 Task: Create a due date automation when advanced on, 2 days after a card is due add dates starting next week at 11:00 AM.
Action: Mouse moved to (1113, 84)
Screenshot: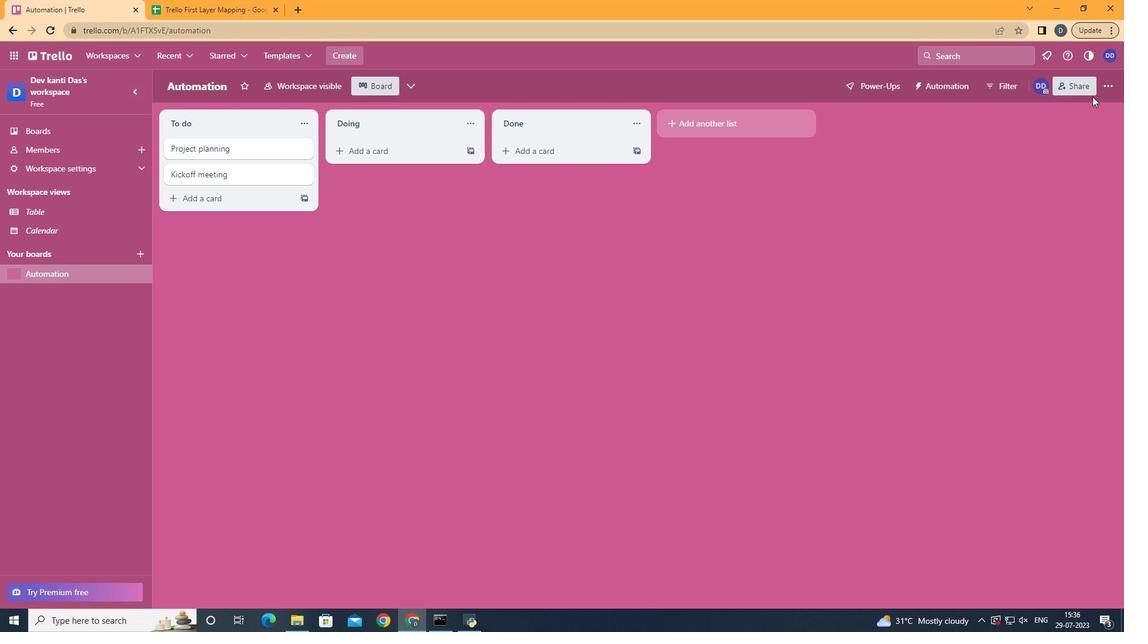 
Action: Mouse pressed left at (1113, 84)
Screenshot: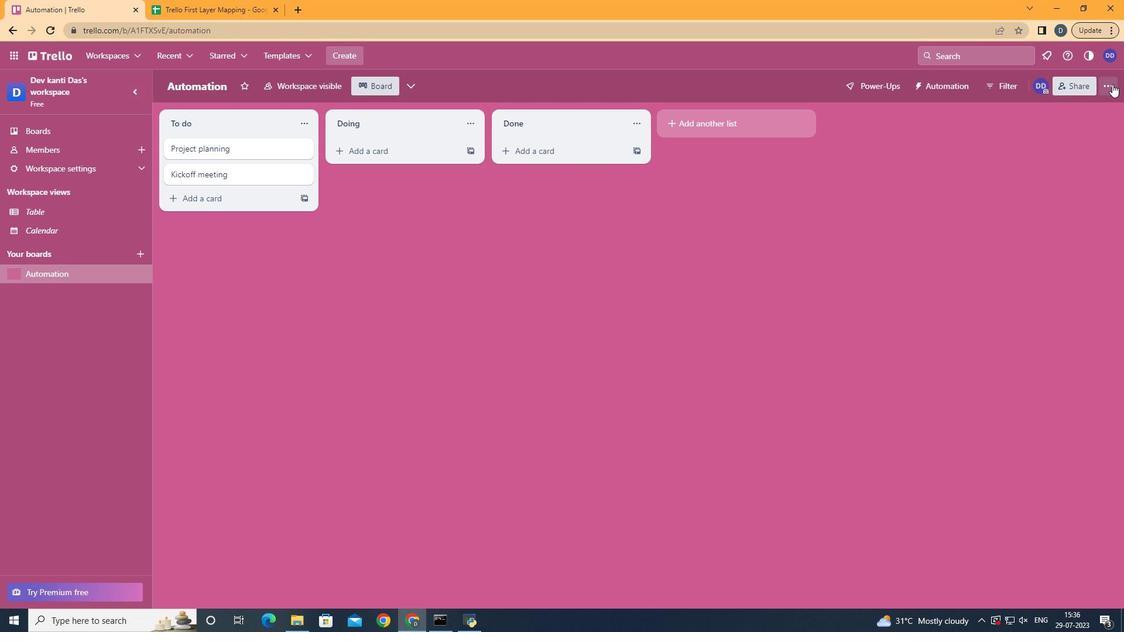 
Action: Mouse moved to (988, 249)
Screenshot: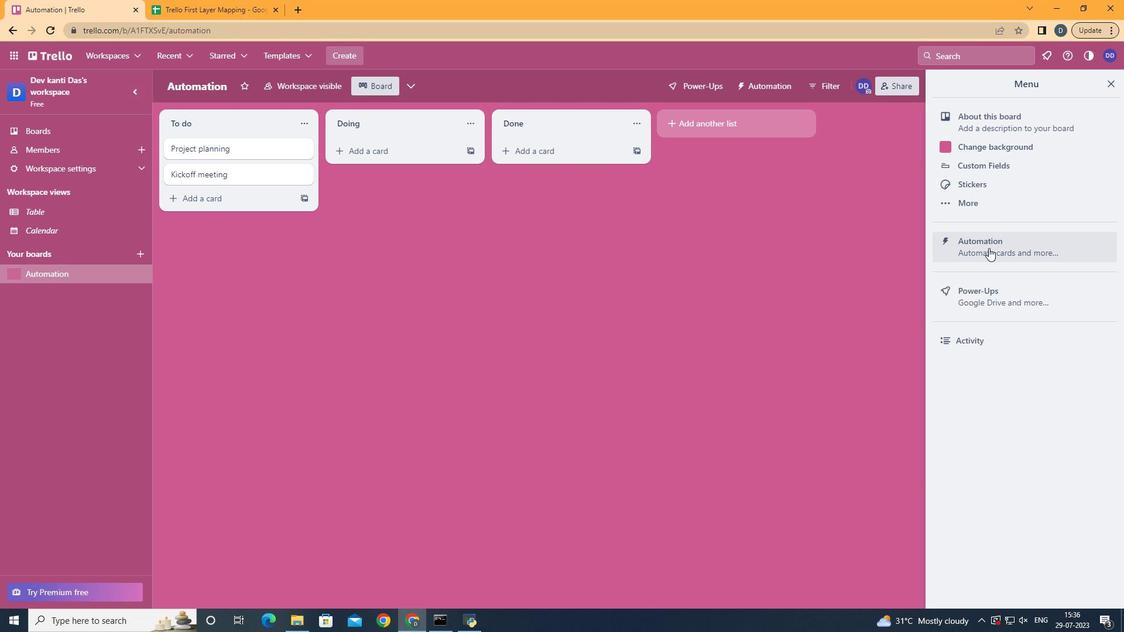 
Action: Mouse pressed left at (988, 249)
Screenshot: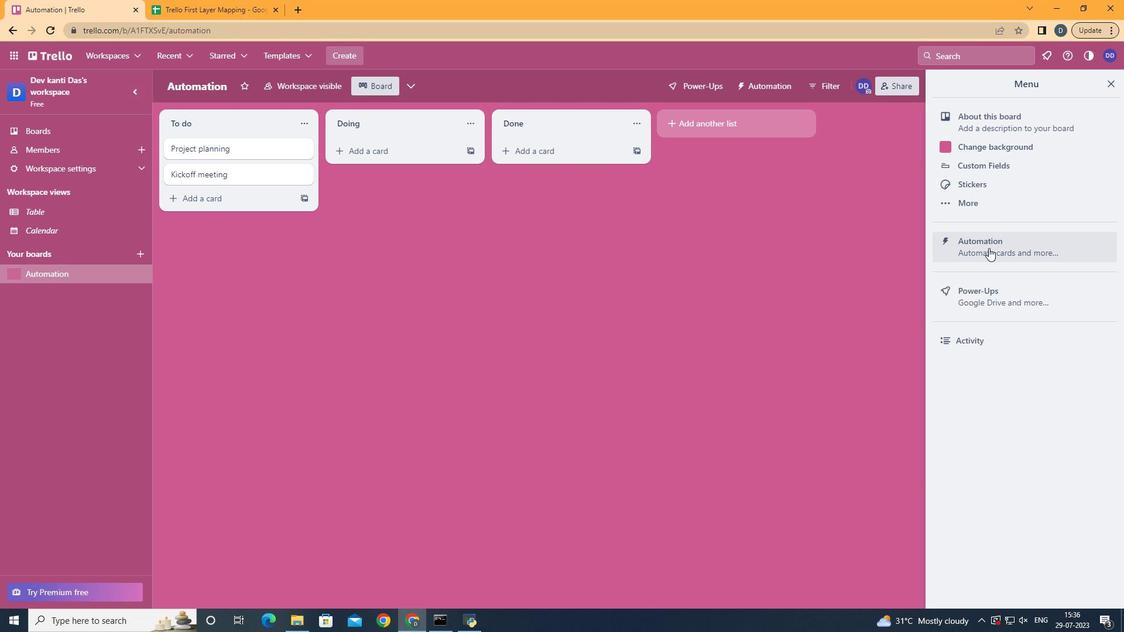 
Action: Mouse moved to (217, 239)
Screenshot: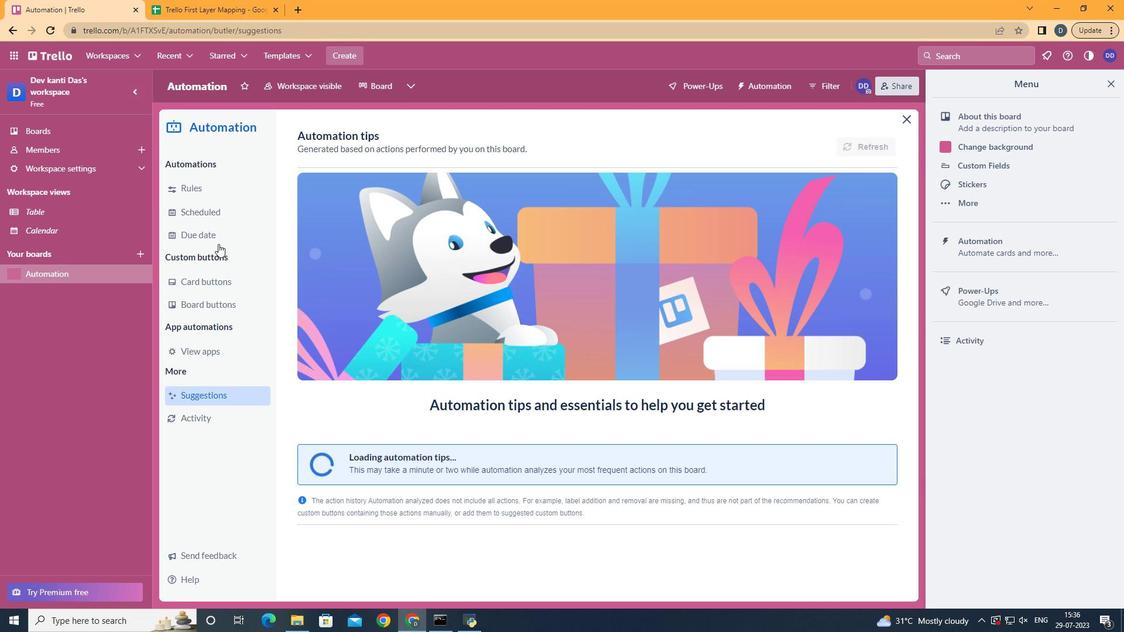 
Action: Mouse pressed left at (217, 239)
Screenshot: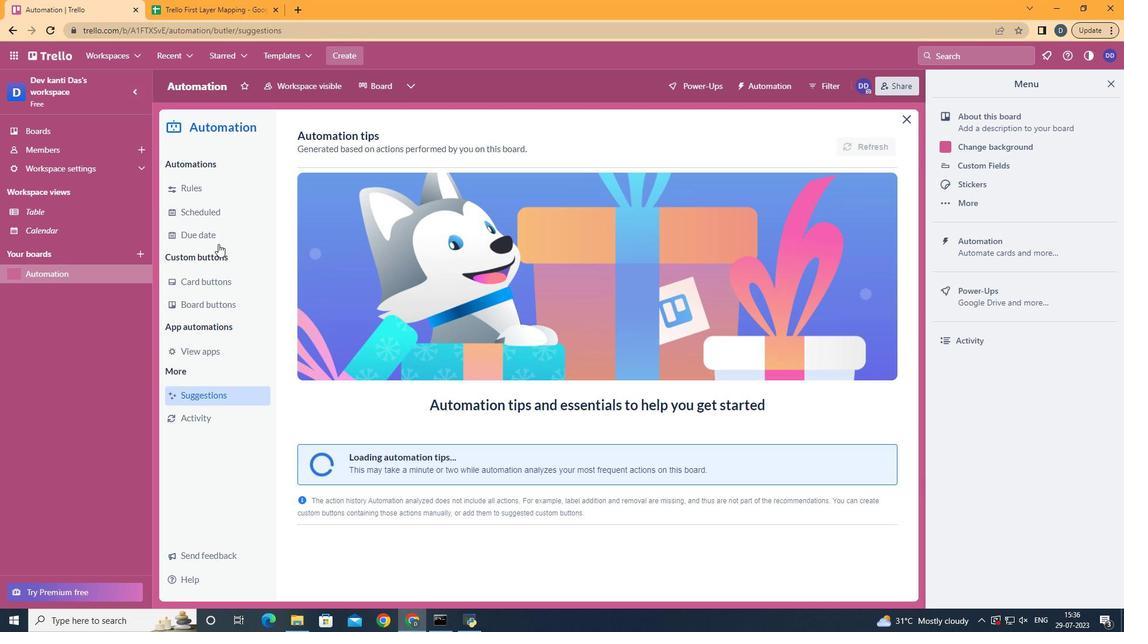 
Action: Mouse moved to (800, 144)
Screenshot: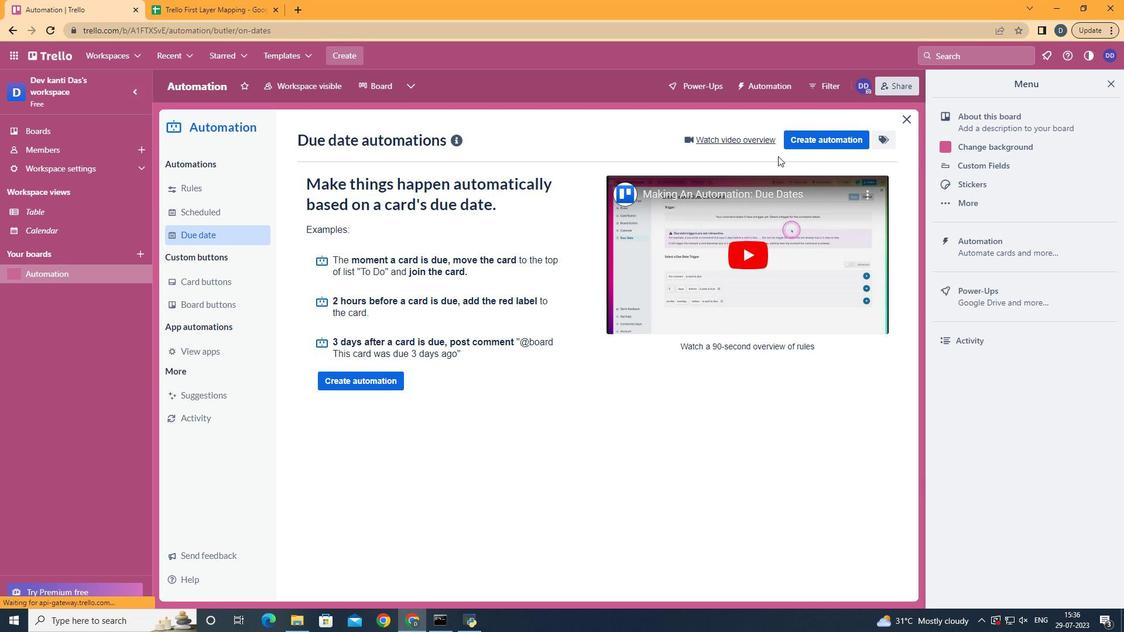 
Action: Mouse pressed left at (800, 144)
Screenshot: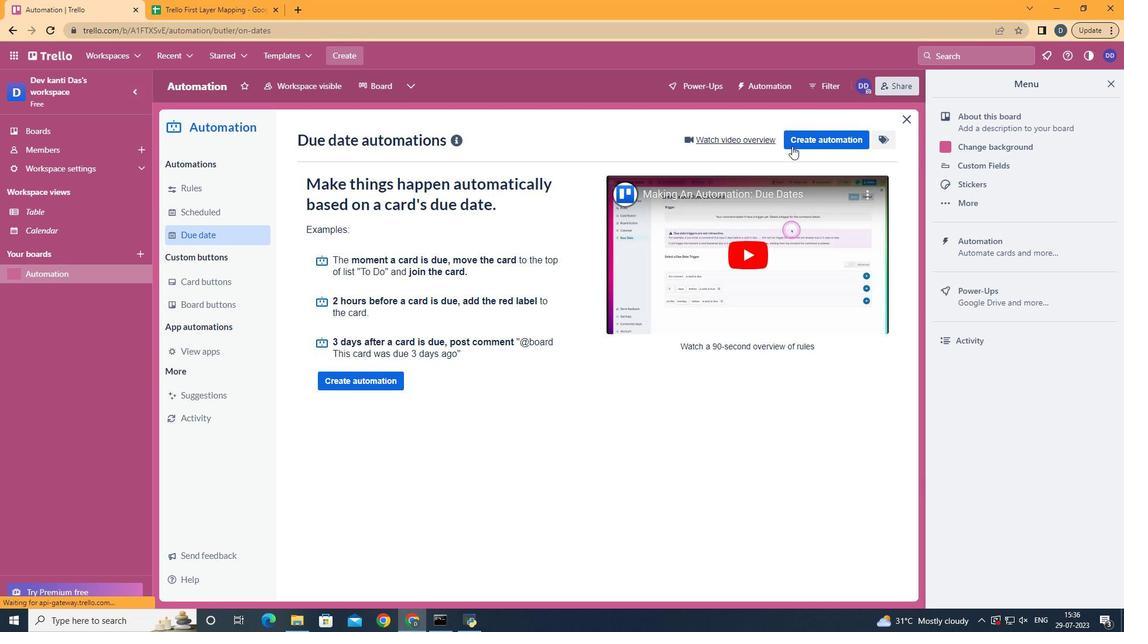 
Action: Mouse moved to (656, 251)
Screenshot: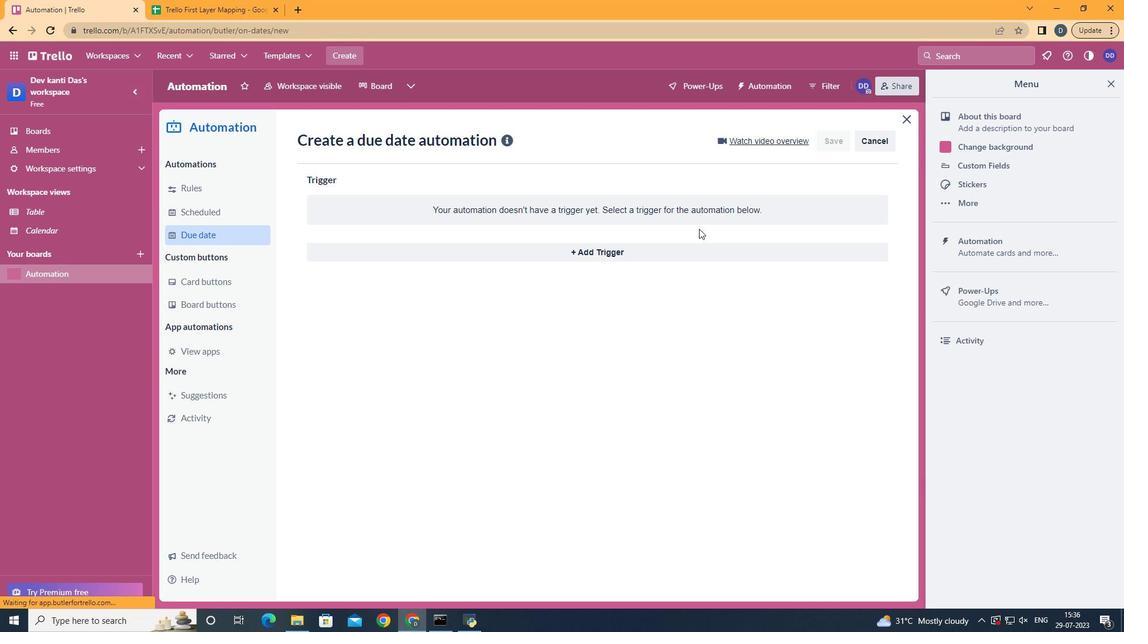 
Action: Mouse pressed left at (656, 251)
Screenshot: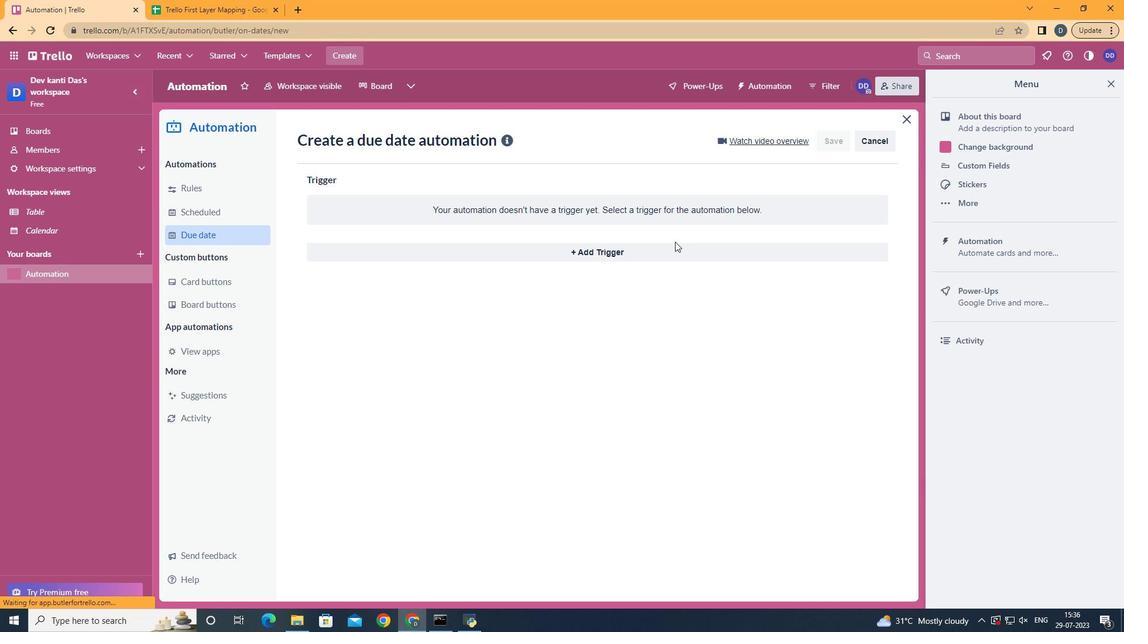 
Action: Mouse moved to (413, 475)
Screenshot: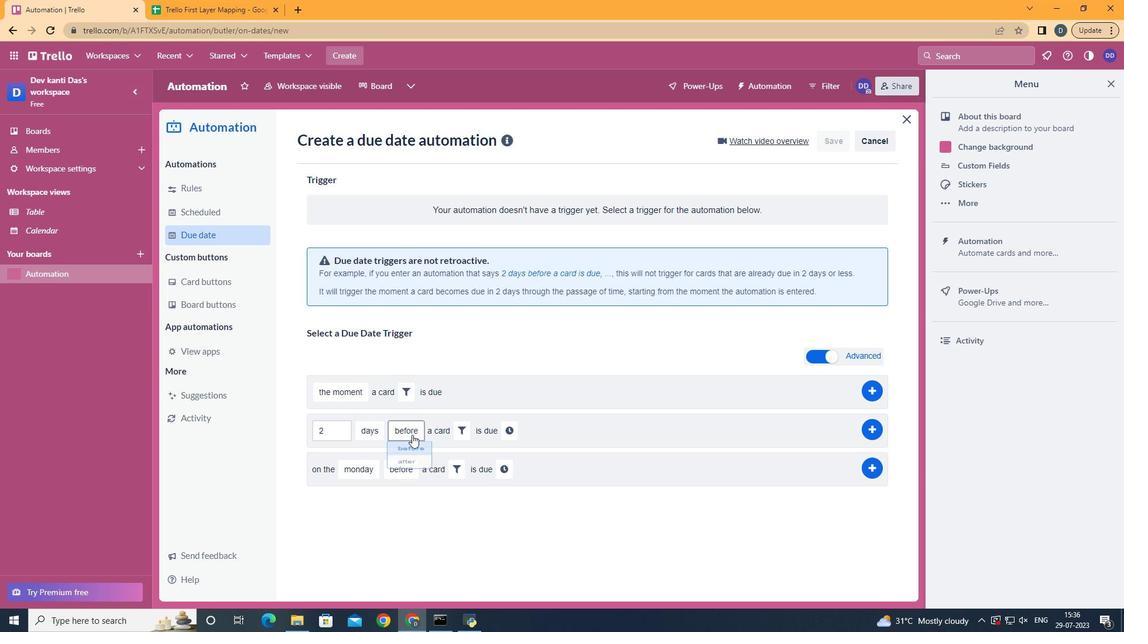 
Action: Mouse pressed left at (413, 475)
Screenshot: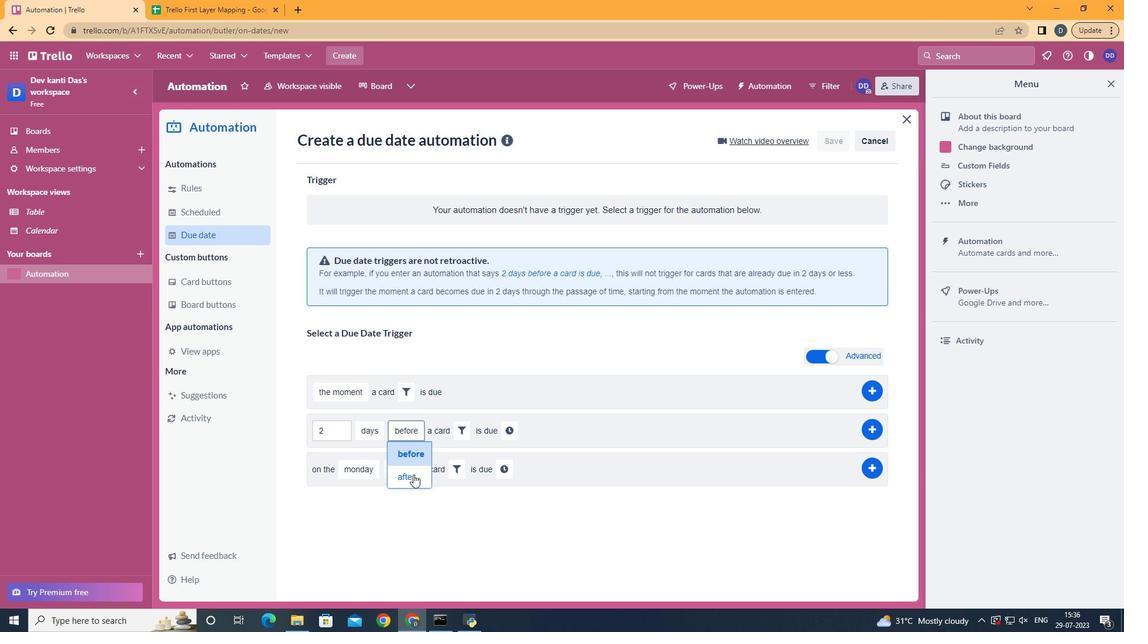 
Action: Mouse moved to (461, 428)
Screenshot: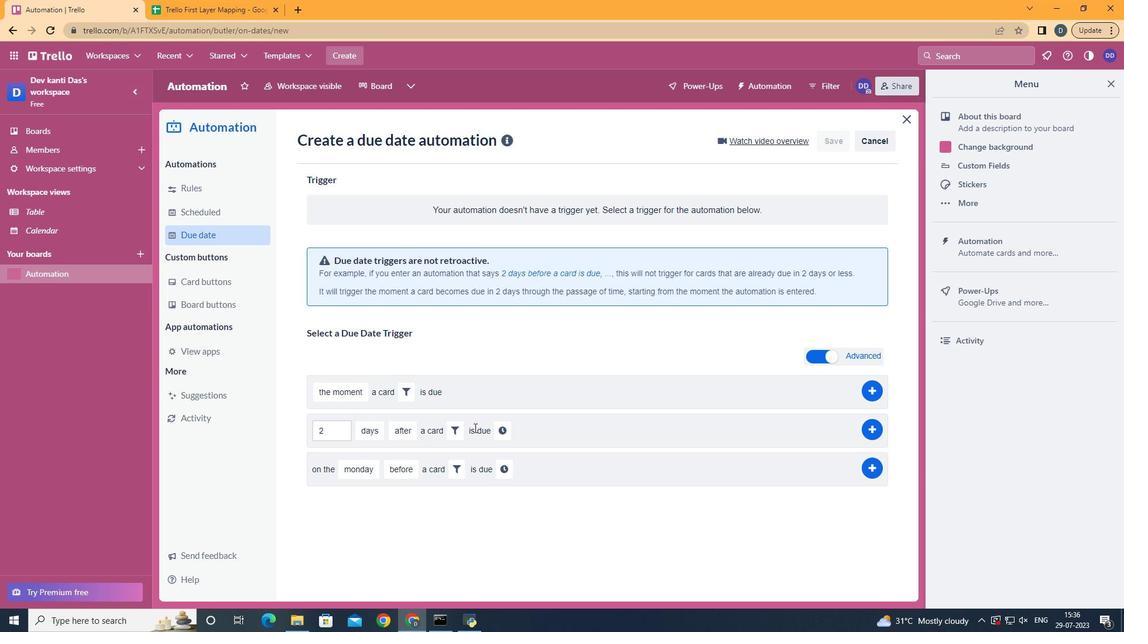 
Action: Mouse pressed left at (461, 428)
Screenshot: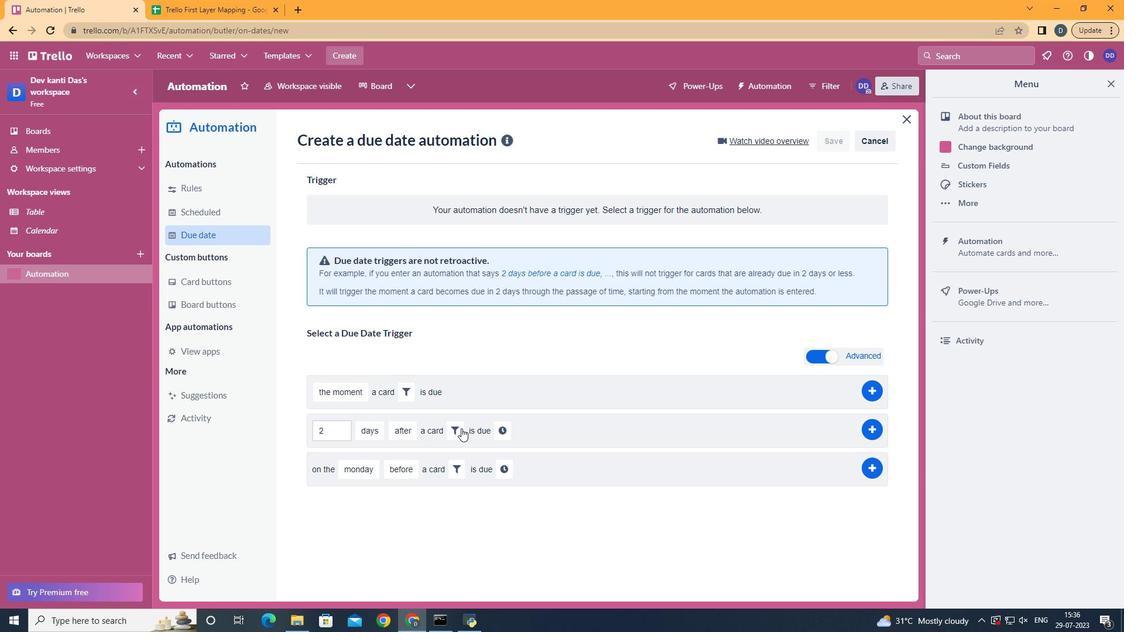
Action: Mouse moved to (509, 462)
Screenshot: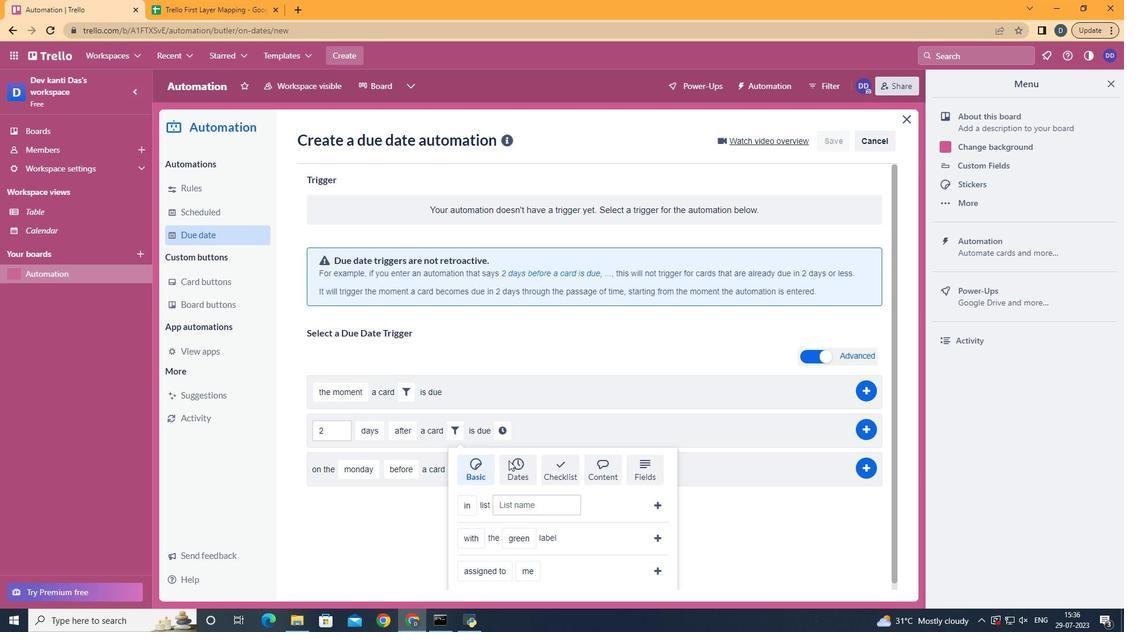 
Action: Mouse pressed left at (509, 462)
Screenshot: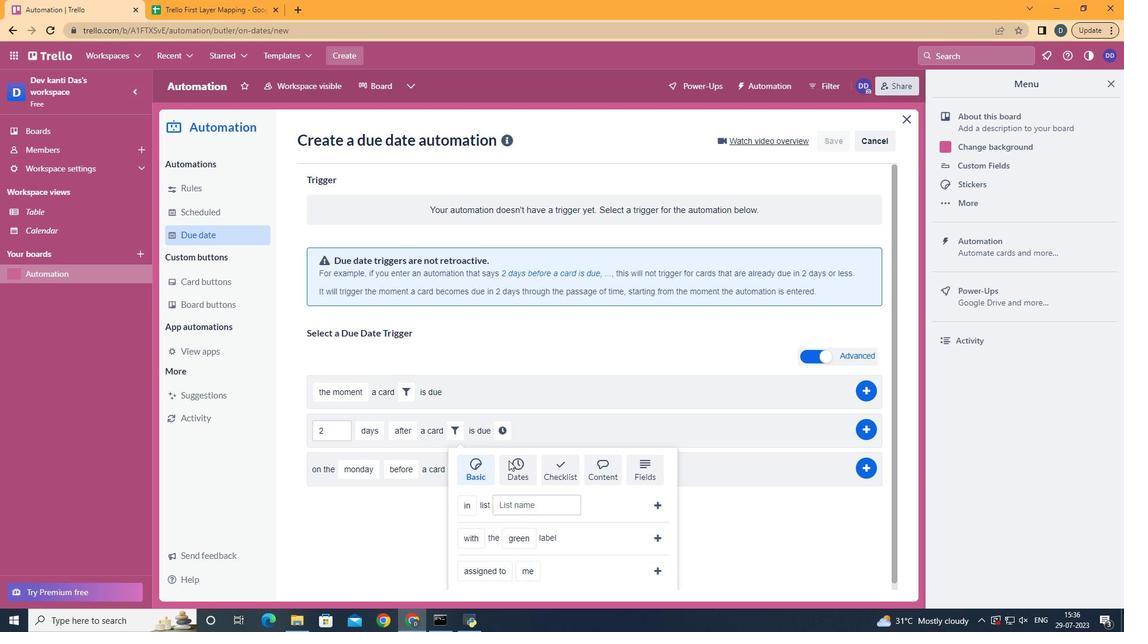 
Action: Mouse scrolled (509, 461) with delta (0, 0)
Screenshot: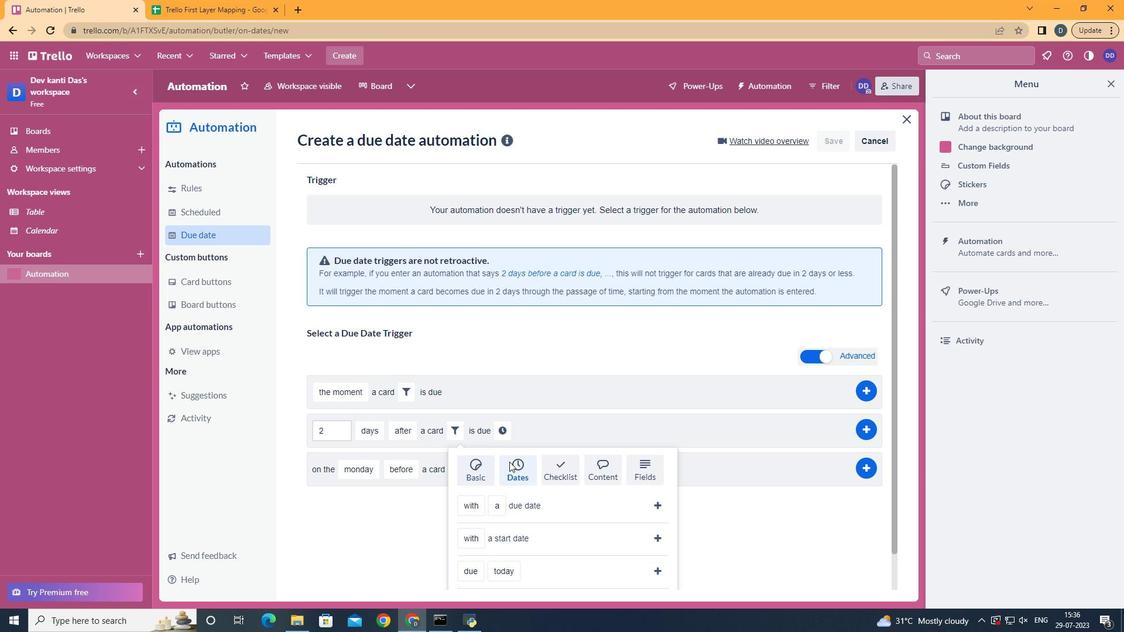 
Action: Mouse scrolled (509, 461) with delta (0, 0)
Screenshot: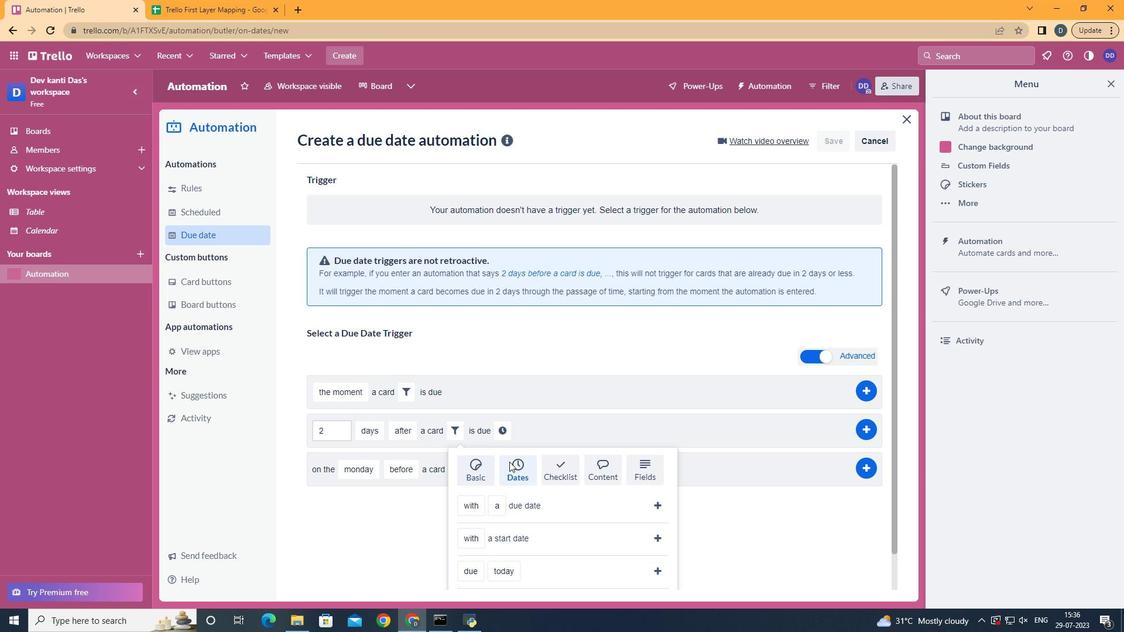 
Action: Mouse scrolled (509, 461) with delta (0, 0)
Screenshot: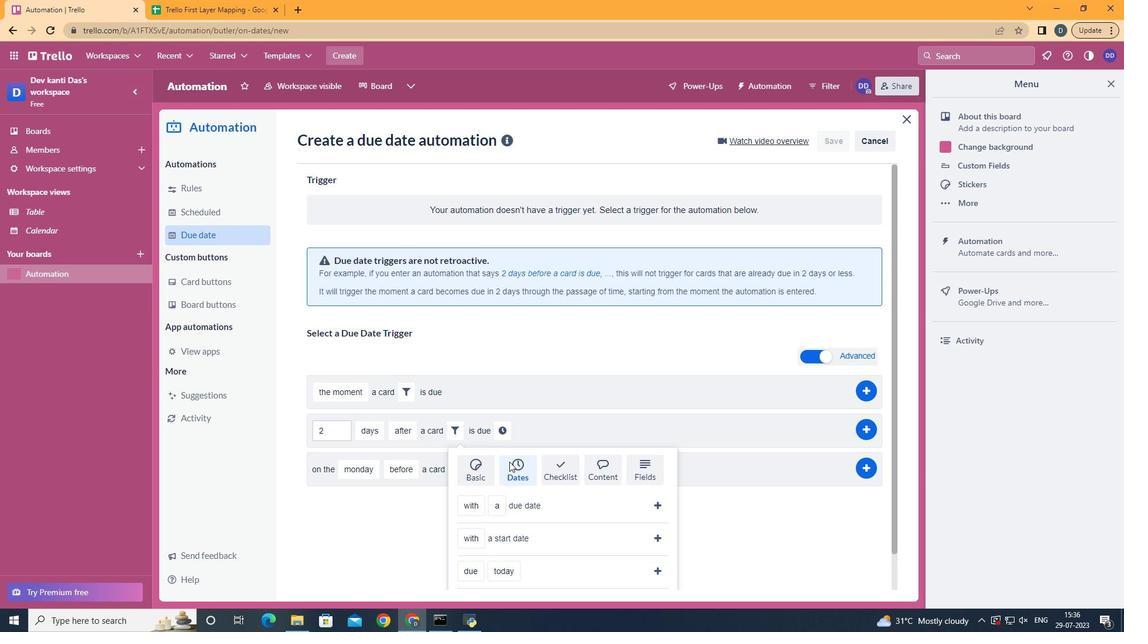 
Action: Mouse scrolled (509, 461) with delta (0, 0)
Screenshot: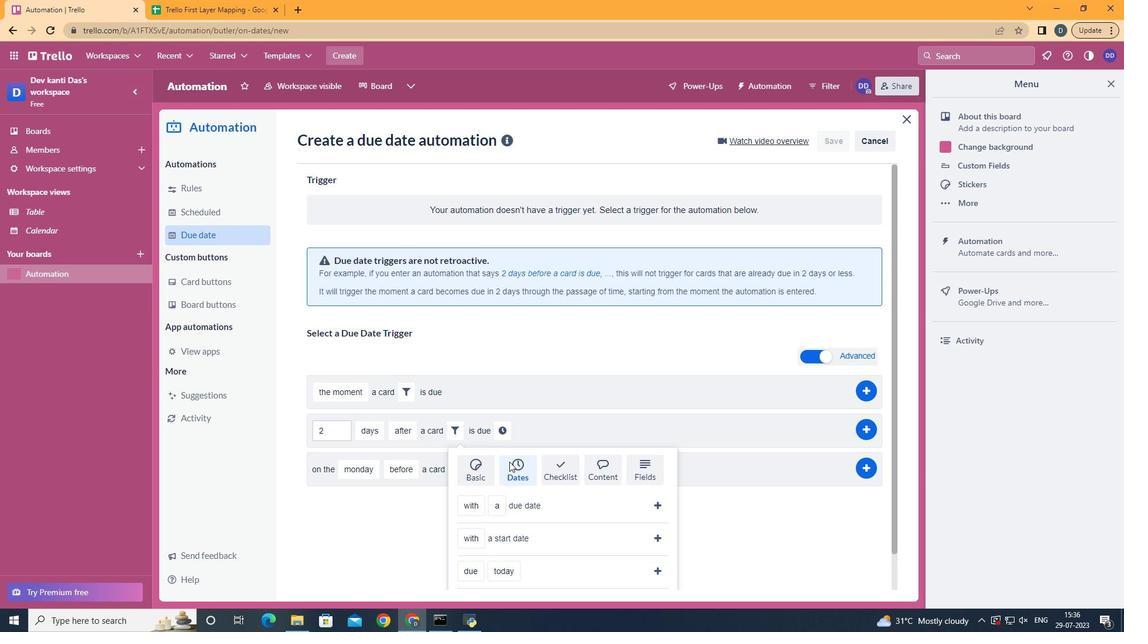 
Action: Mouse scrolled (509, 461) with delta (0, 0)
Screenshot: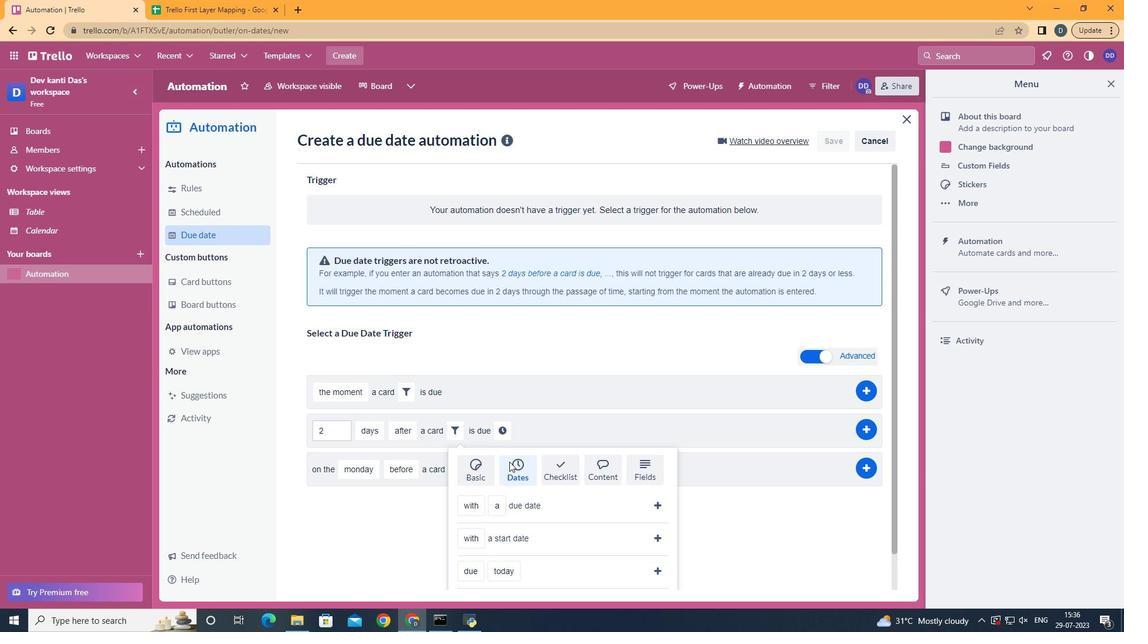 
Action: Mouse moved to (483, 488)
Screenshot: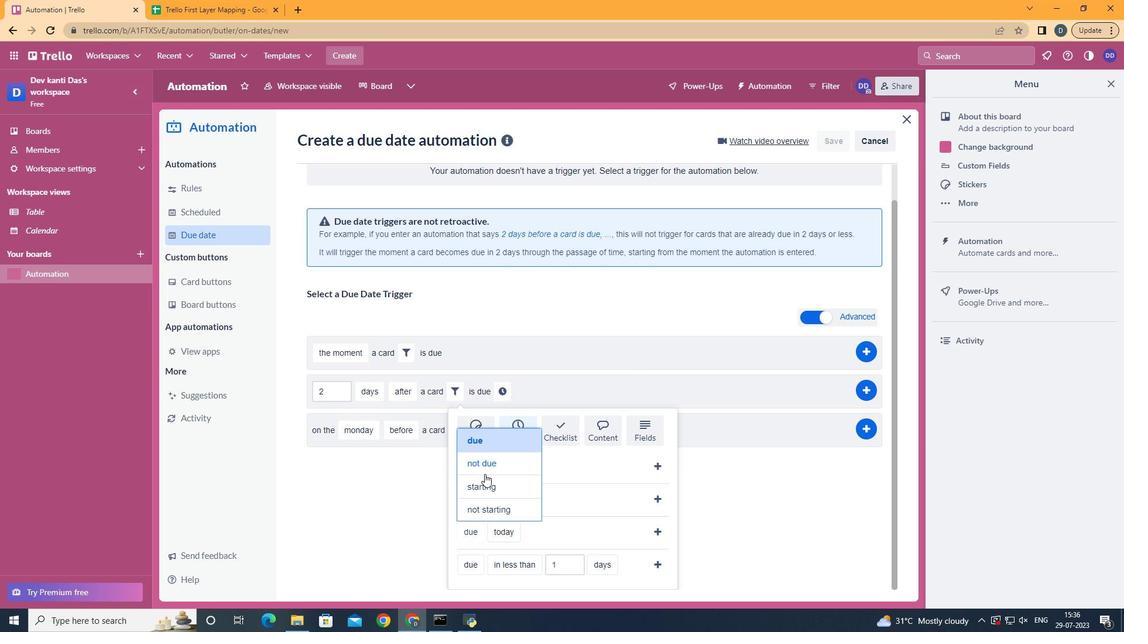 
Action: Mouse pressed left at (483, 488)
Screenshot: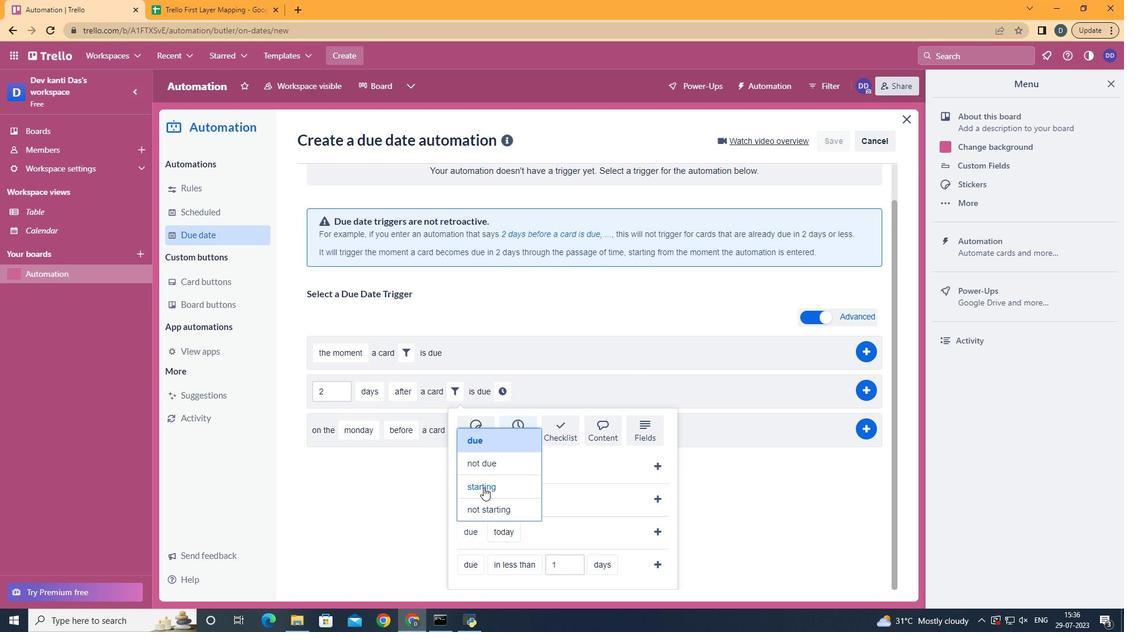 
Action: Mouse moved to (533, 458)
Screenshot: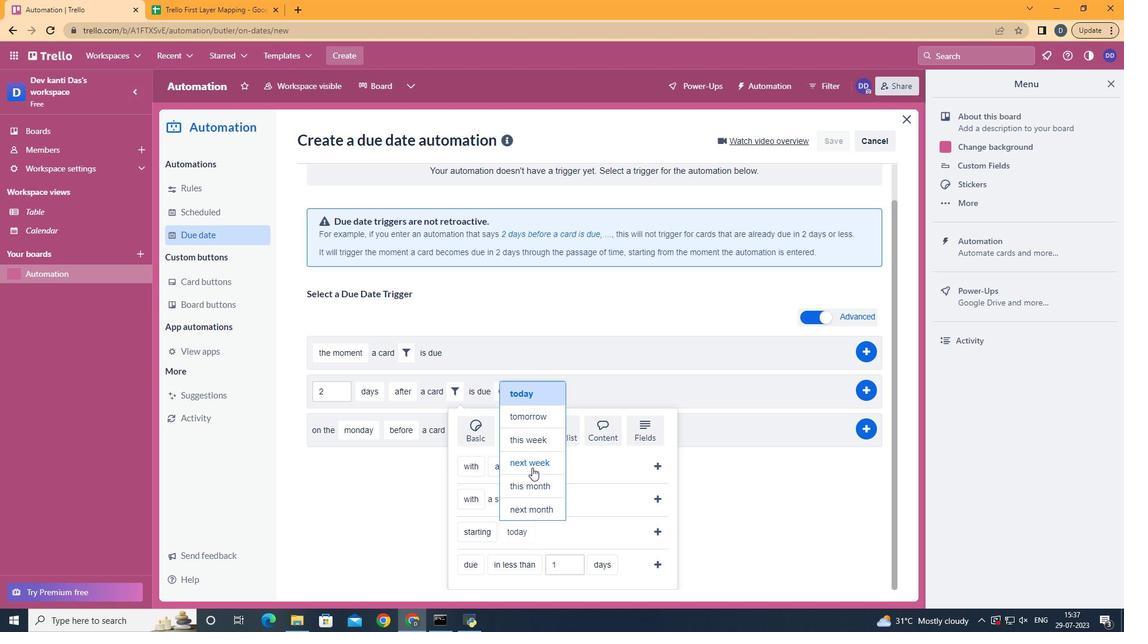 
Action: Mouse pressed left at (533, 458)
Screenshot: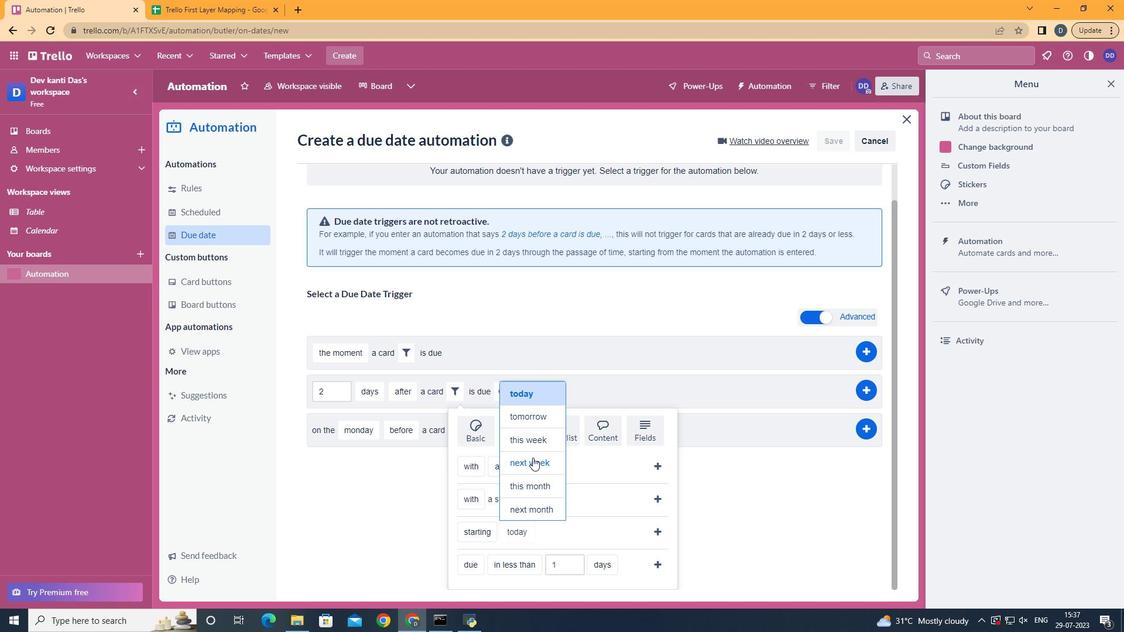 
Action: Mouse moved to (664, 526)
Screenshot: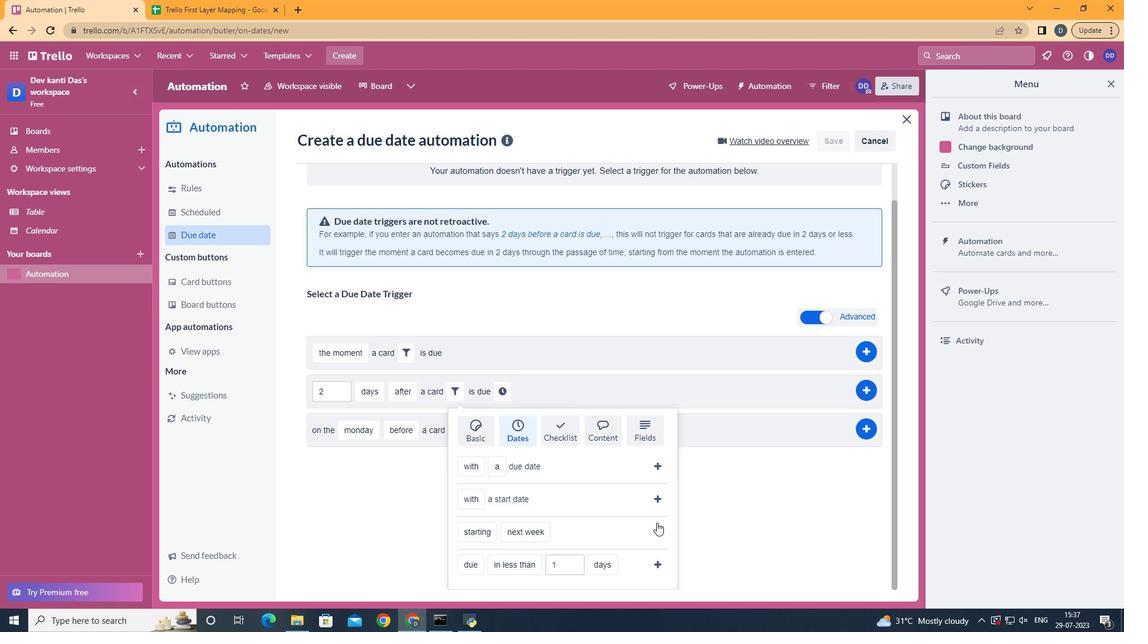 
Action: Mouse pressed left at (664, 526)
Screenshot: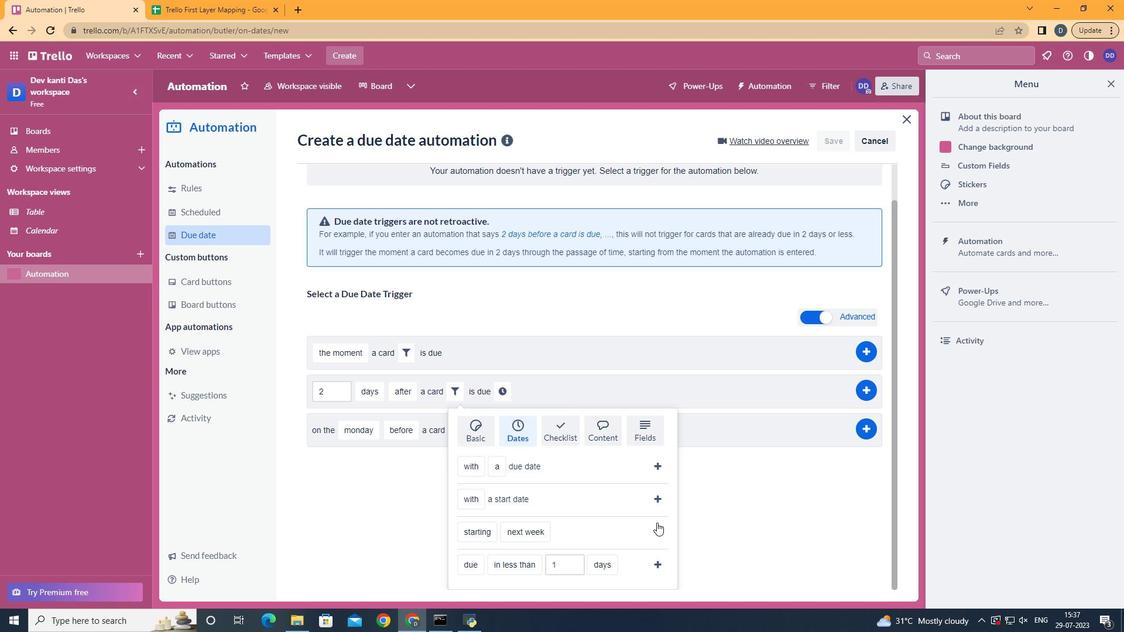 
Action: Mouse moved to (595, 437)
Screenshot: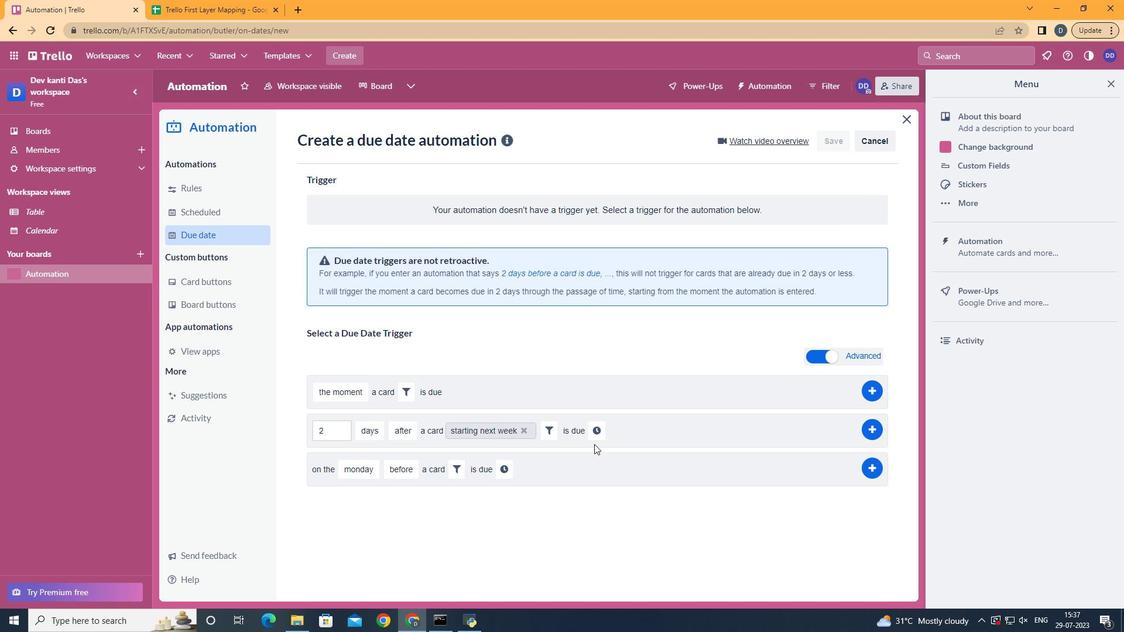 
Action: Mouse pressed left at (595, 437)
Screenshot: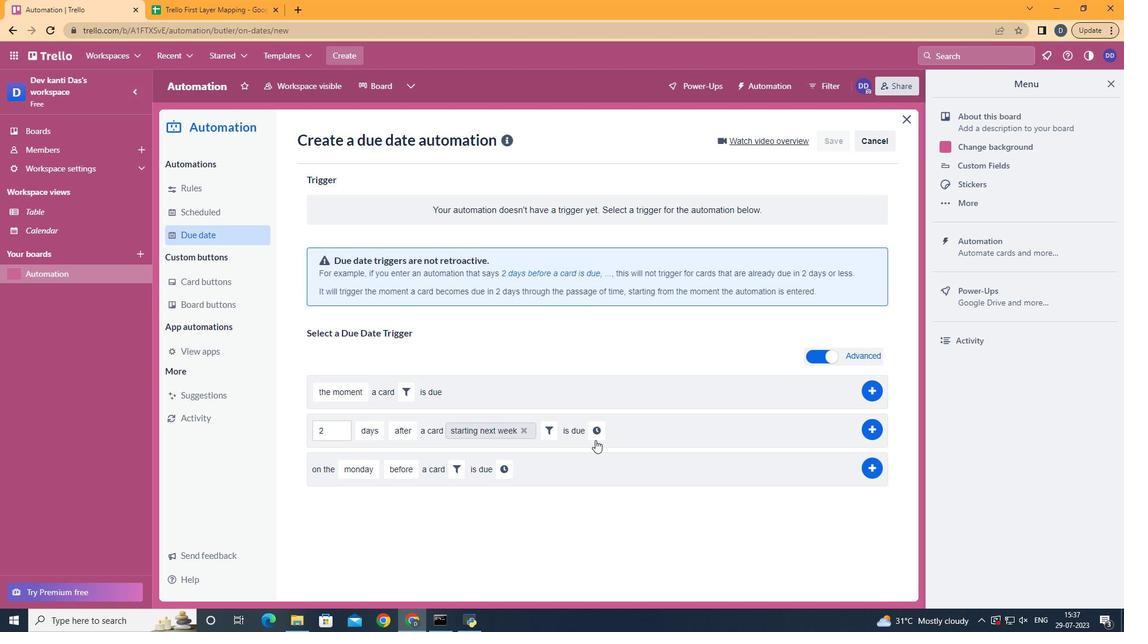 
Action: Mouse moved to (616, 437)
Screenshot: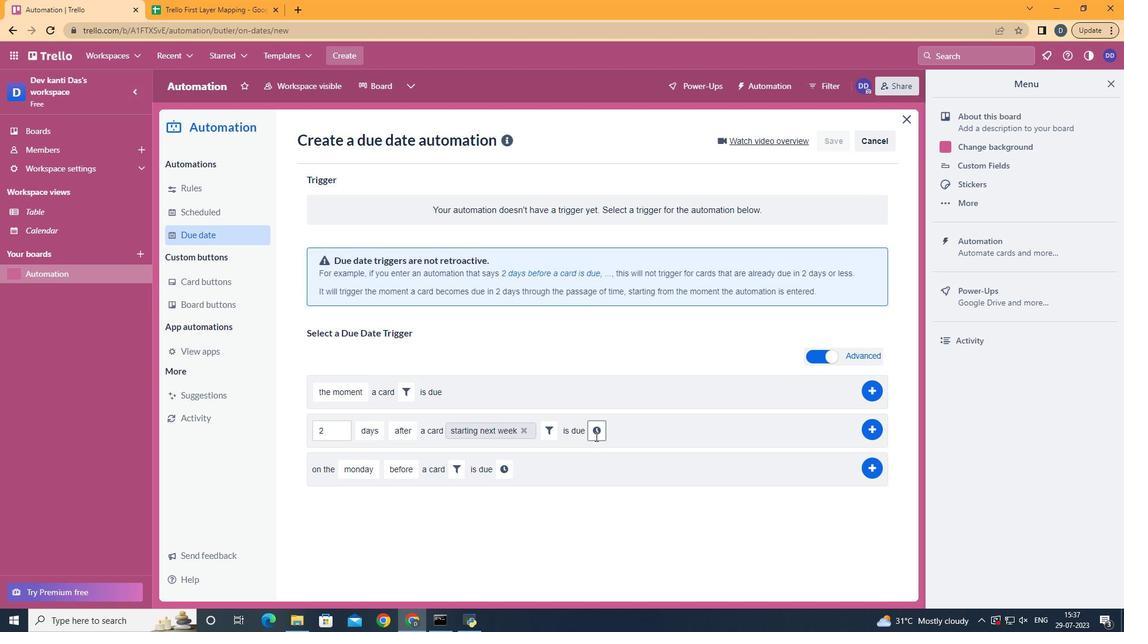 
Action: Mouse pressed left at (616, 437)
Screenshot: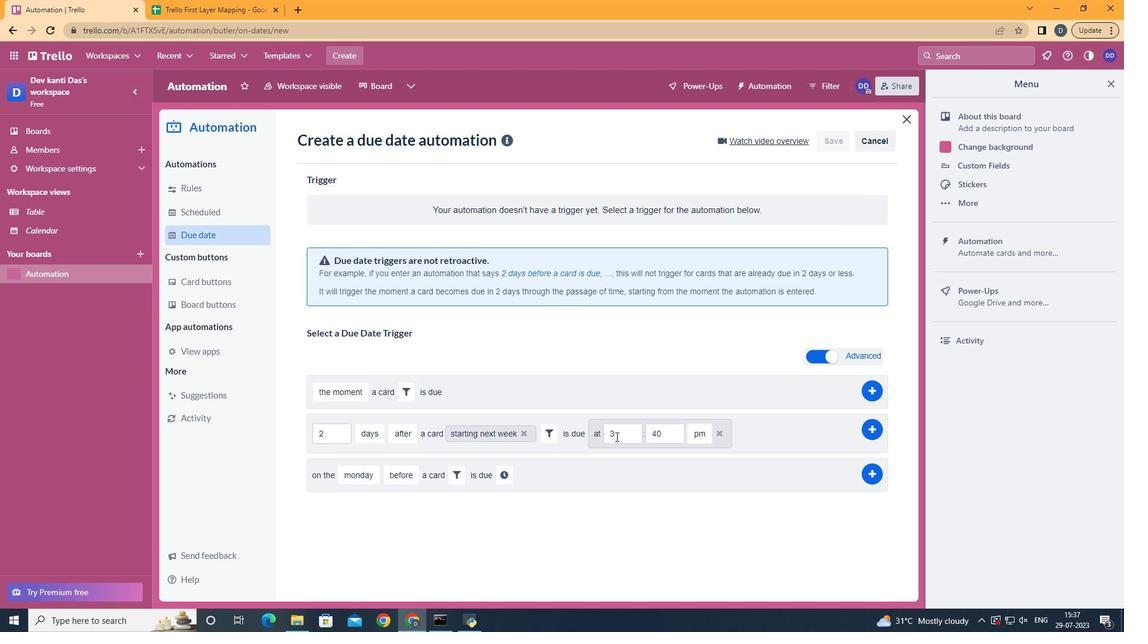 
Action: Key pressed <Key.backspace>11
Screenshot: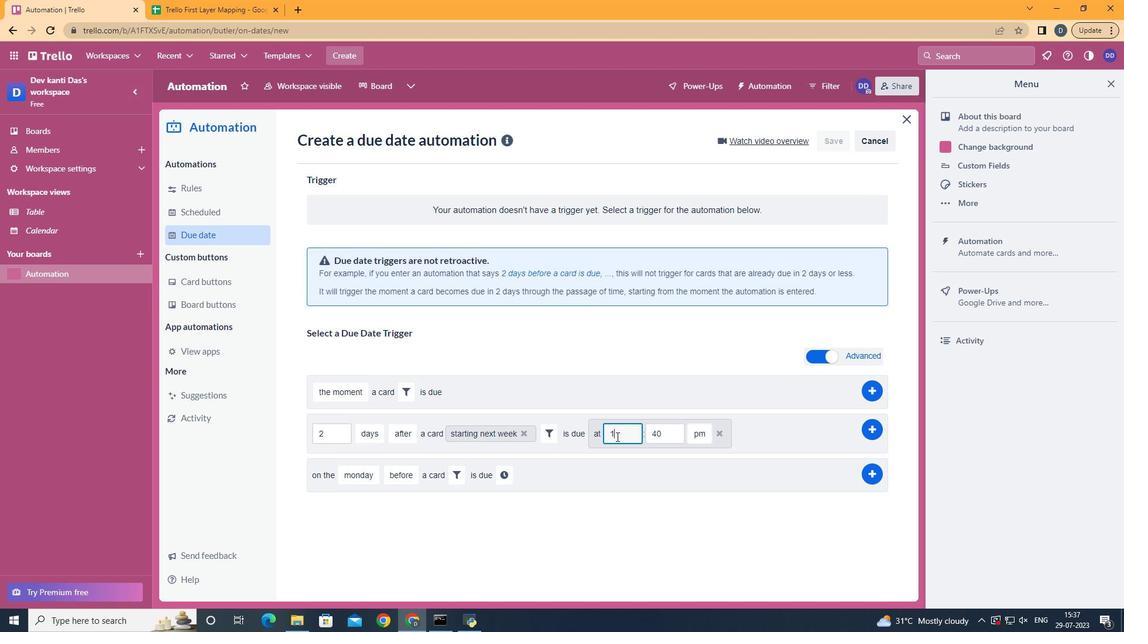 
Action: Mouse moved to (671, 430)
Screenshot: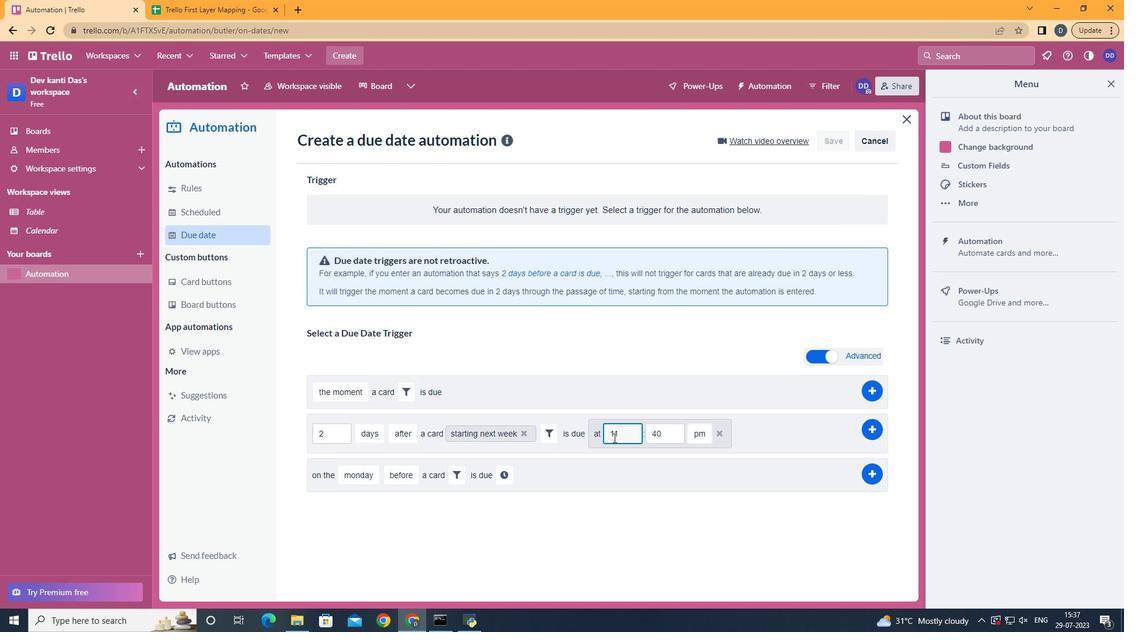 
Action: Mouse pressed left at (671, 430)
Screenshot: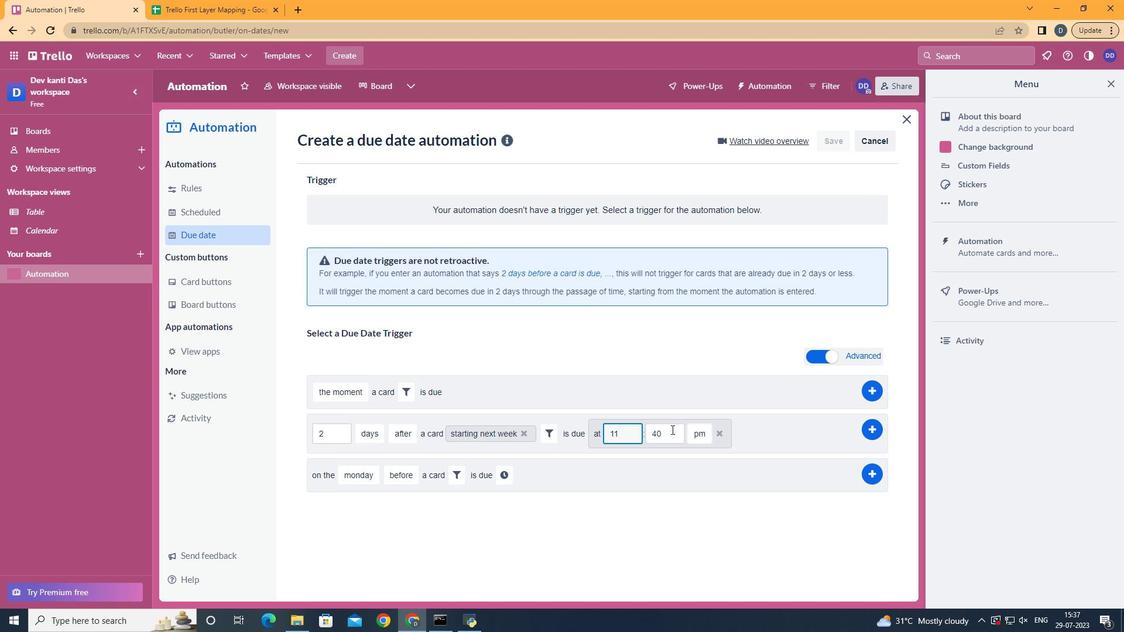 
Action: Key pressed <Key.backspace><Key.backspace>00
Screenshot: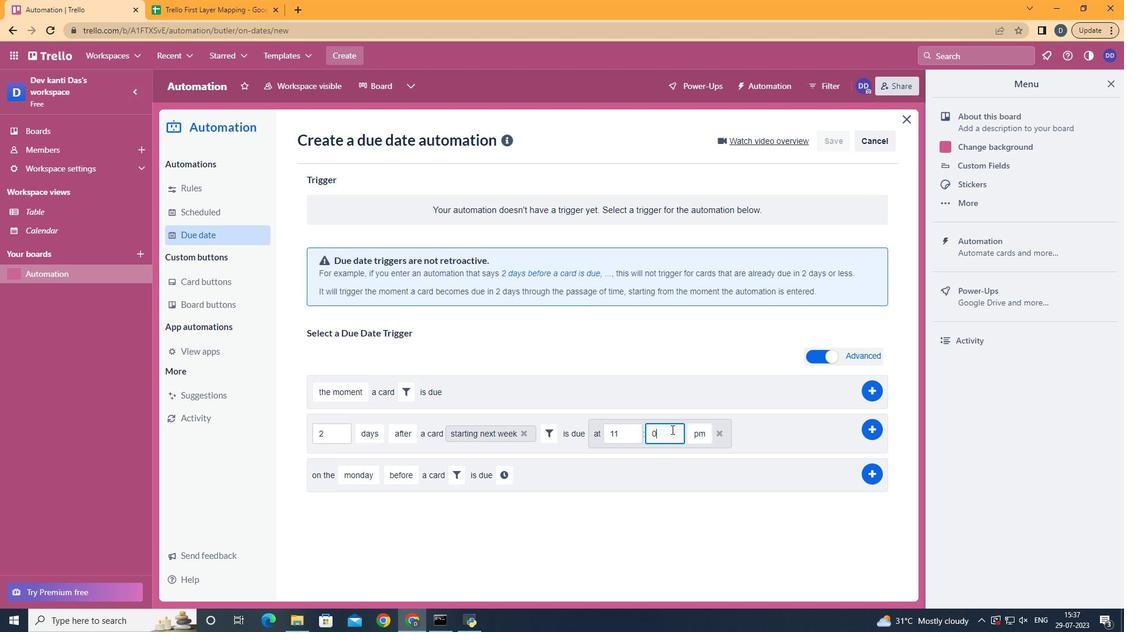 
Action: Mouse moved to (696, 450)
Screenshot: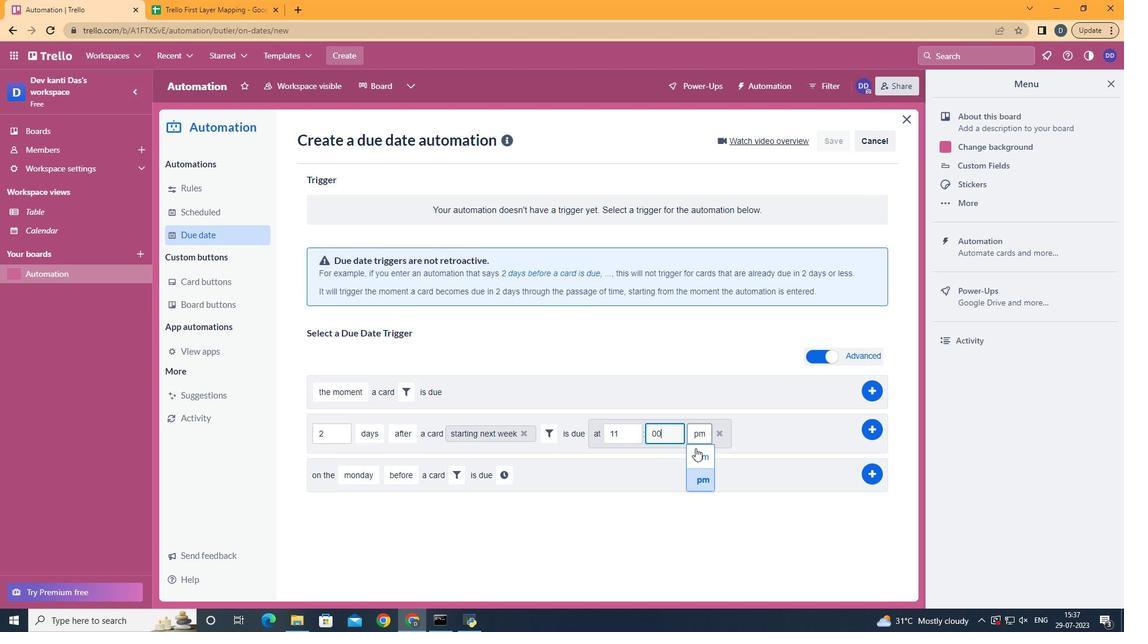 
Action: Mouse pressed left at (696, 450)
Screenshot: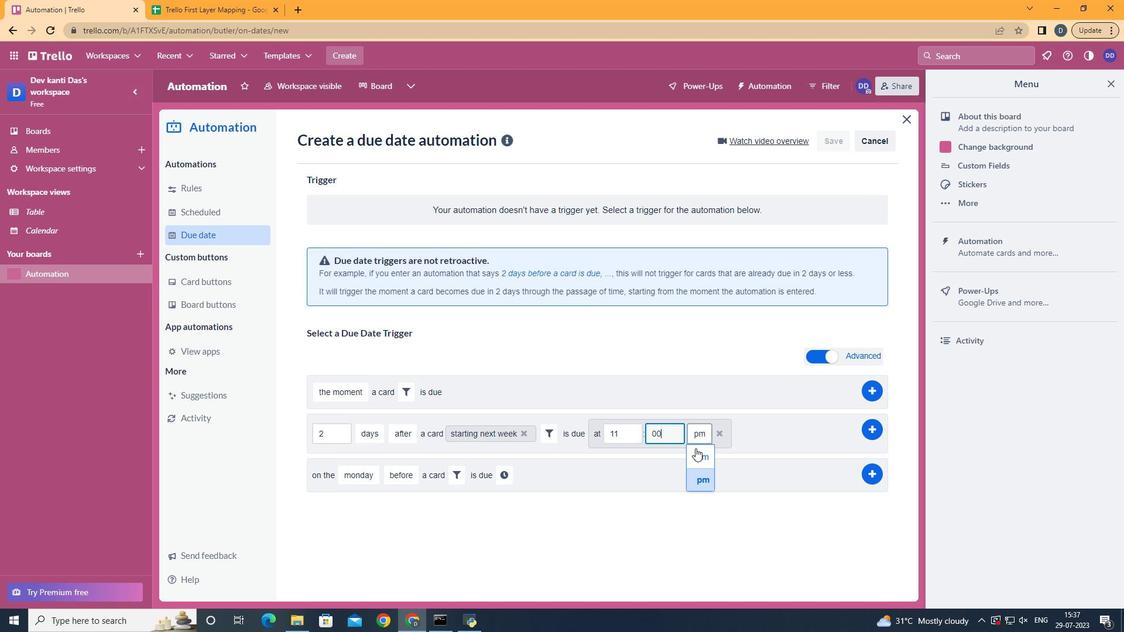 
Action: Mouse moved to (696, 451)
Screenshot: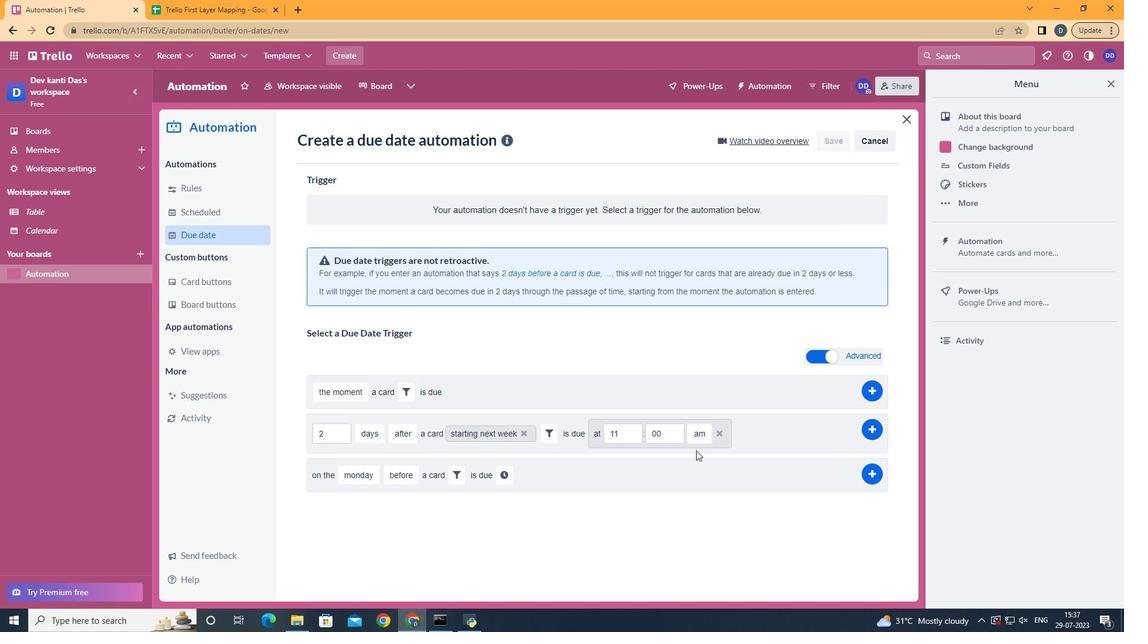 
